 Task: Create New Customer with Customer Name: Jasmine Unique Chinese, Billing Address Line1: 4207 Skips Lane, Billing Address Line2:  Phoenix, Billing Address Line3:  Arizona 85012
Action: Mouse pressed left at (153, 29)
Screenshot: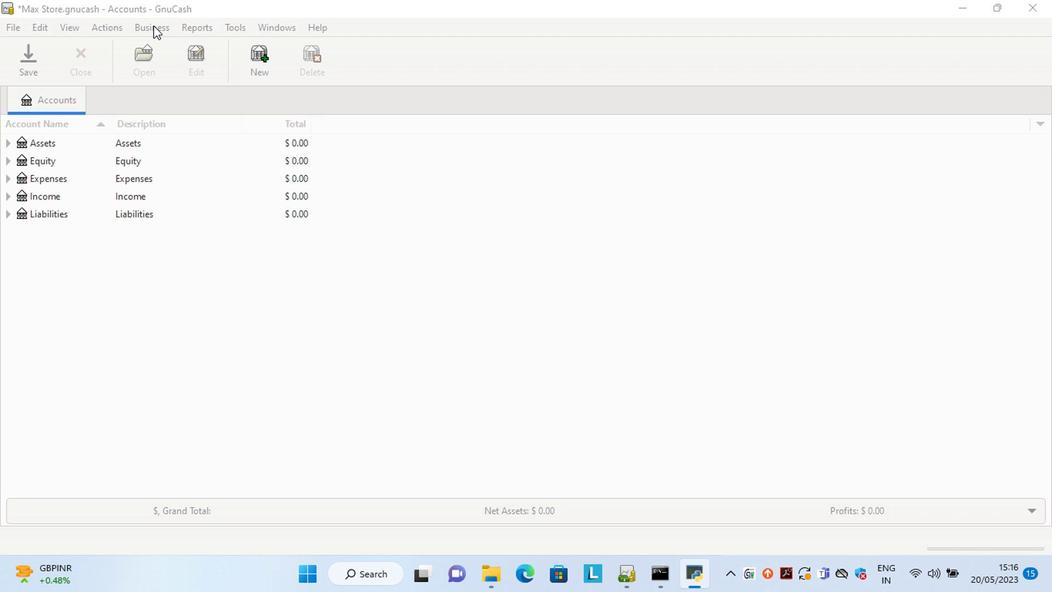 
Action: Mouse moved to (338, 66)
Screenshot: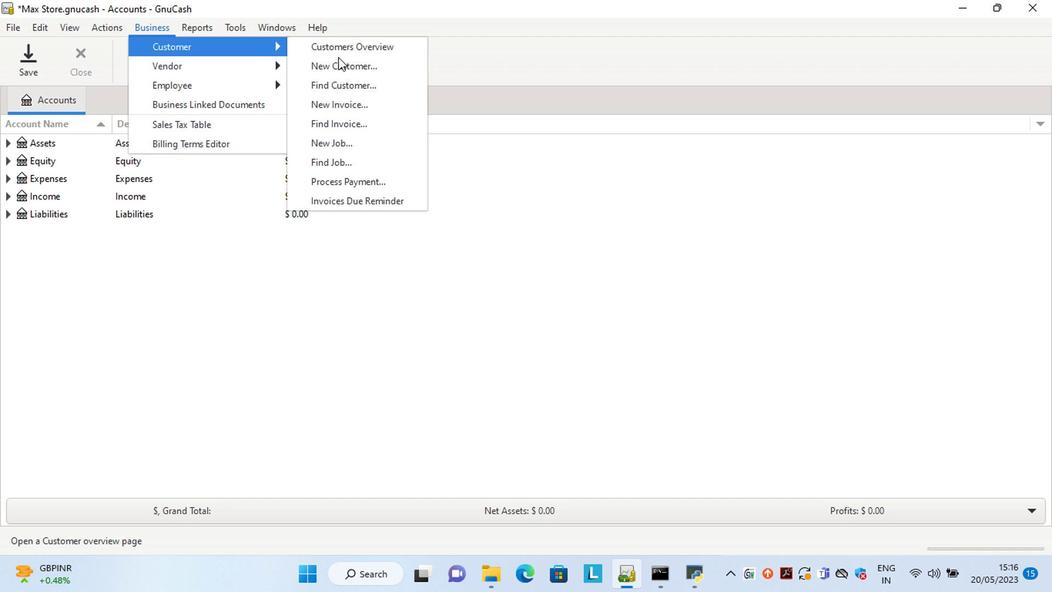 
Action: Mouse pressed left at (338, 66)
Screenshot: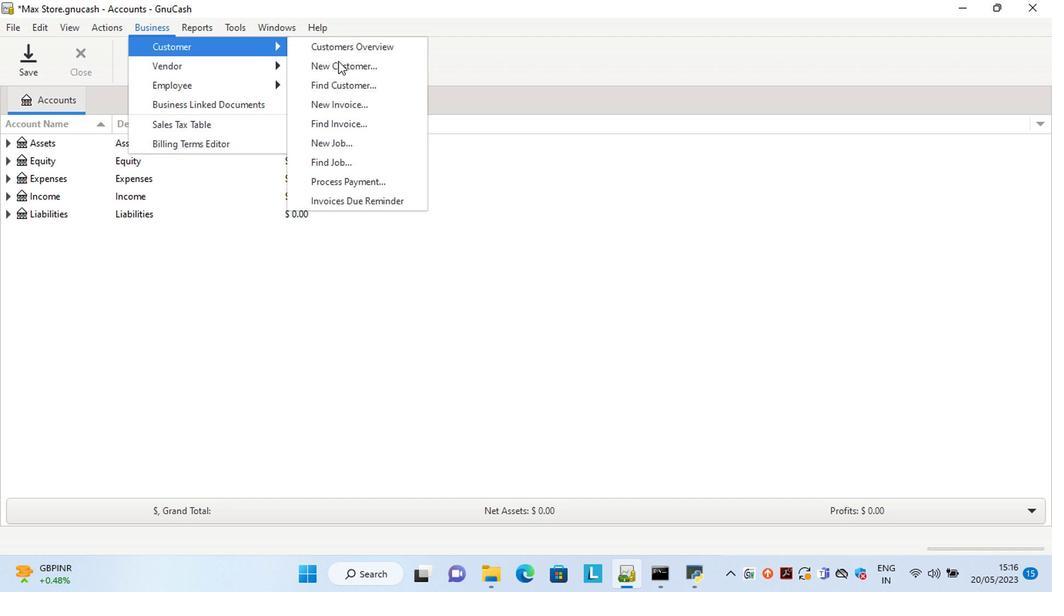 
Action: Mouse moved to (880, 280)
Screenshot: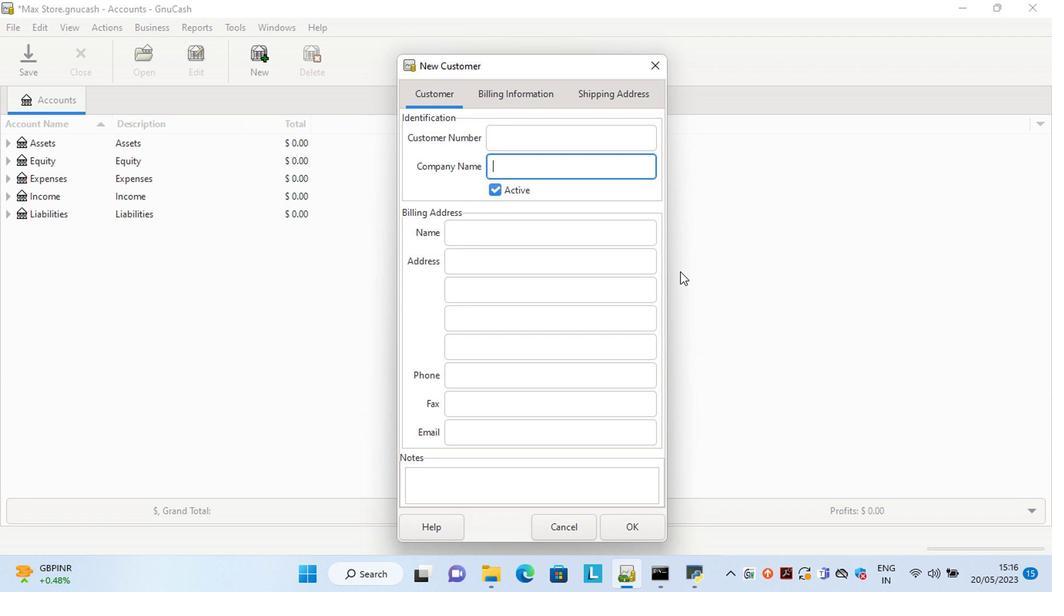 
Action: Key pressed <Key.shift>Jasmine<Key.space><Key.shift>nique<Key.shift>Chinese4207<Key.space><Key.space><Key.shift>Lane<Key.tab>p<Key.tab>a<Key.tab>
Screenshot: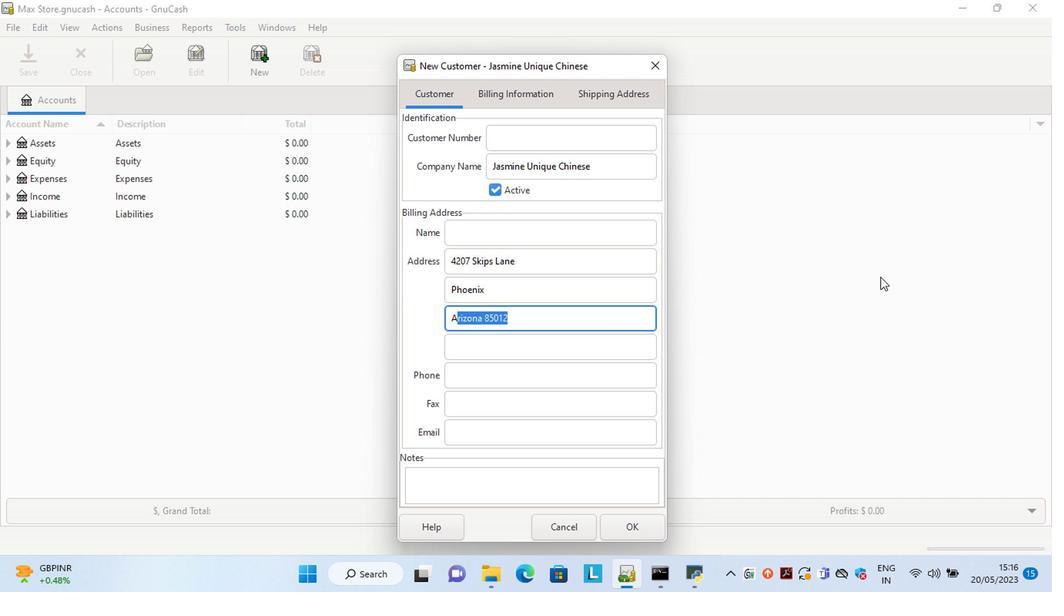 
Action: Mouse moved to (634, 526)
Screenshot: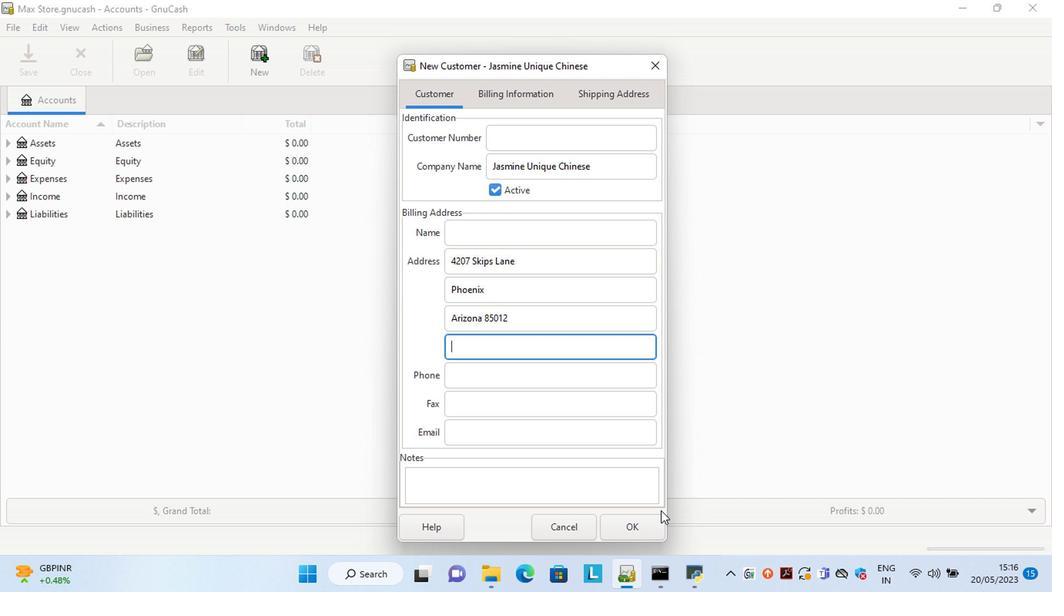 
Action: Mouse pressed left at (634, 526)
Screenshot: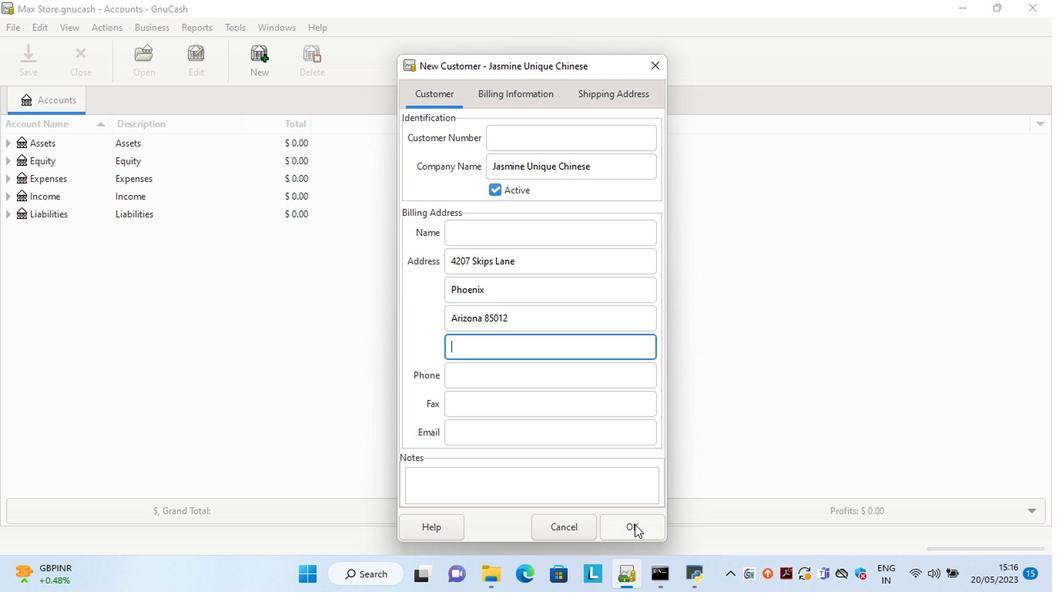 
Action: Mouse moved to (609, 246)
Screenshot: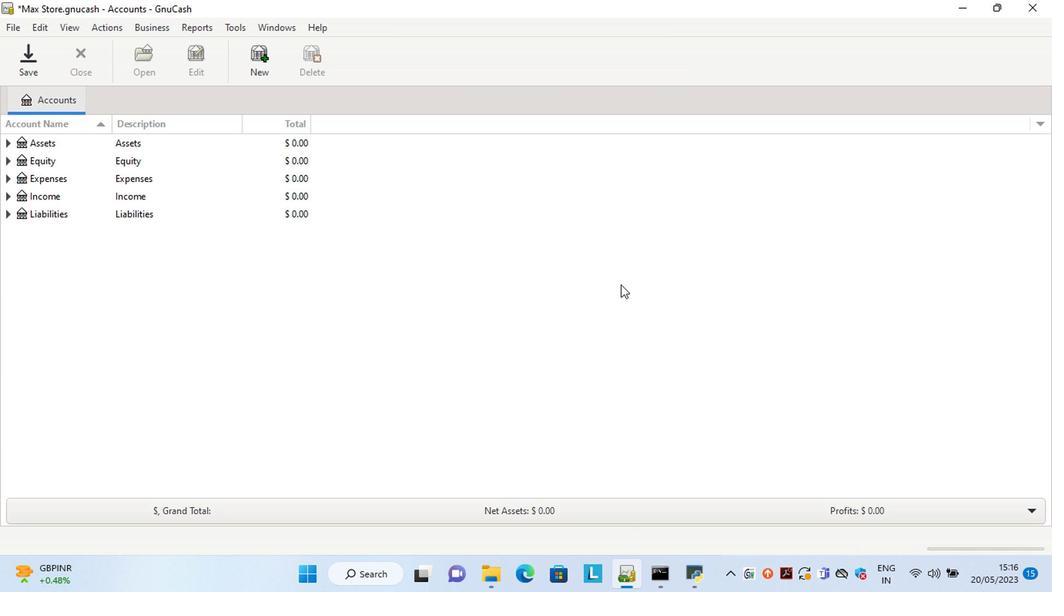 
